 Task: Create List Brand Integration in Board Team Performance Management Software to Workspace Cloud Computing Software. Create List Brand Rollout in Board Content Strategy Implementation to Workspace Cloud Computing Software. Create List Brand Crisis Management in Board Sales Forecasting and Pipeline Management to Workspace Cloud Computing Software
Action: Mouse moved to (90, 410)
Screenshot: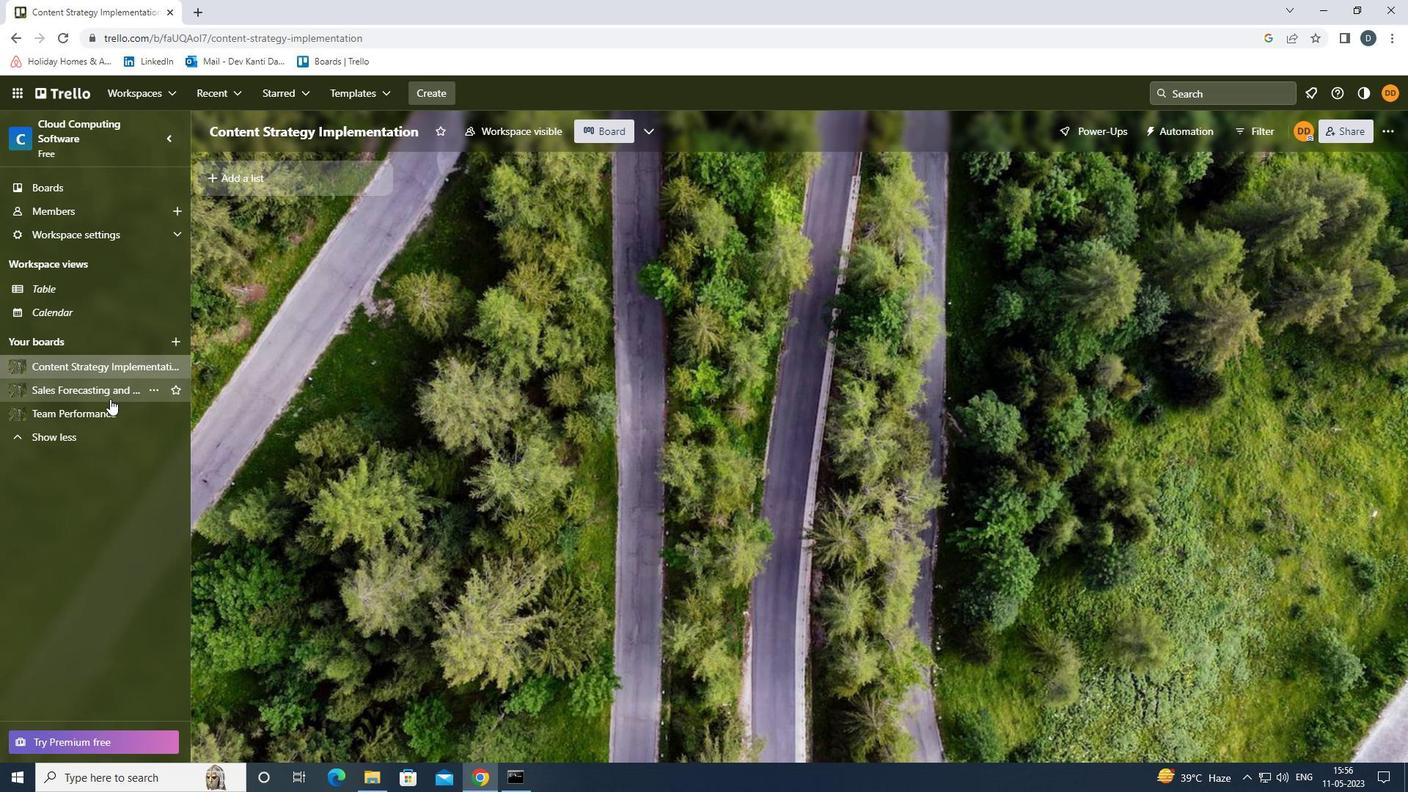 
Action: Mouse pressed left at (90, 410)
Screenshot: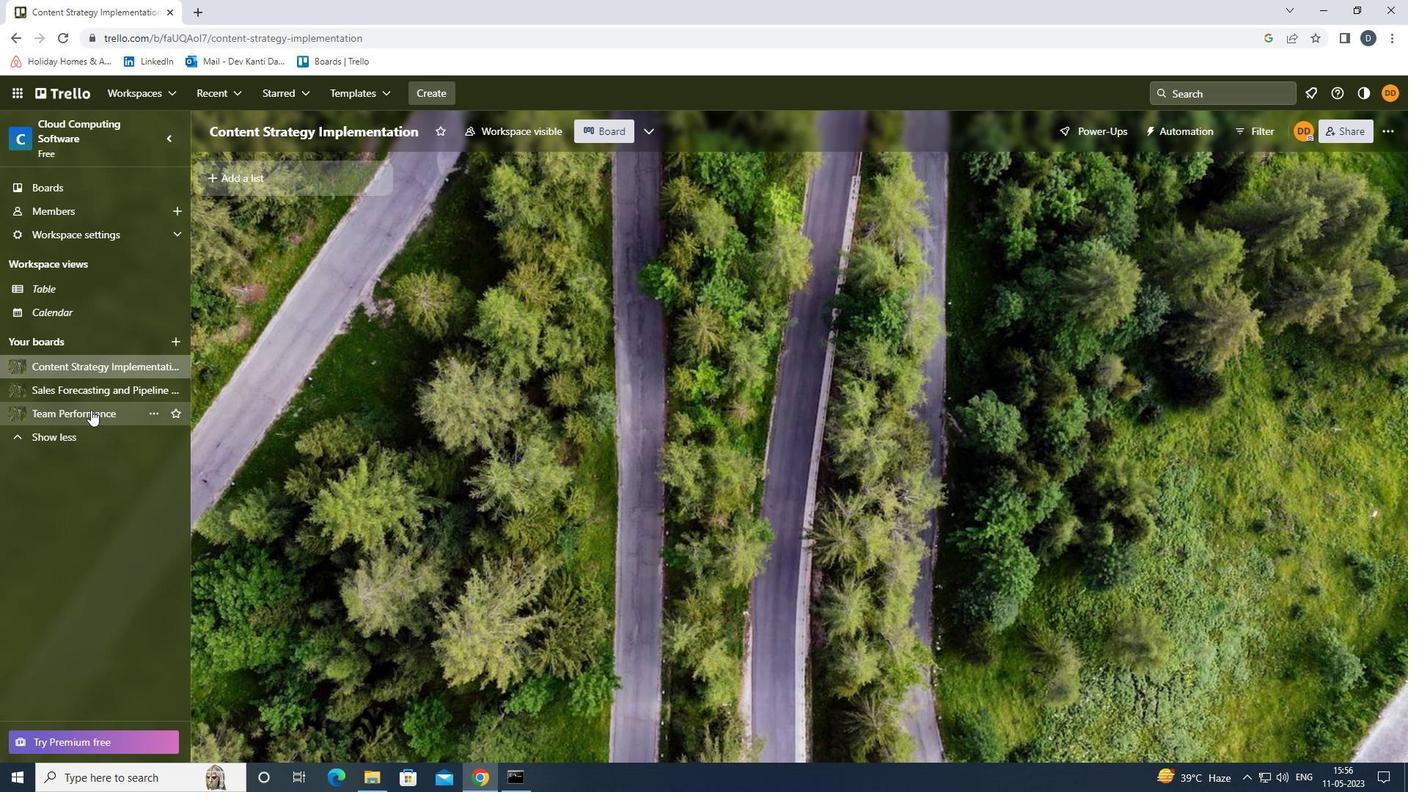 
Action: Mouse moved to (257, 188)
Screenshot: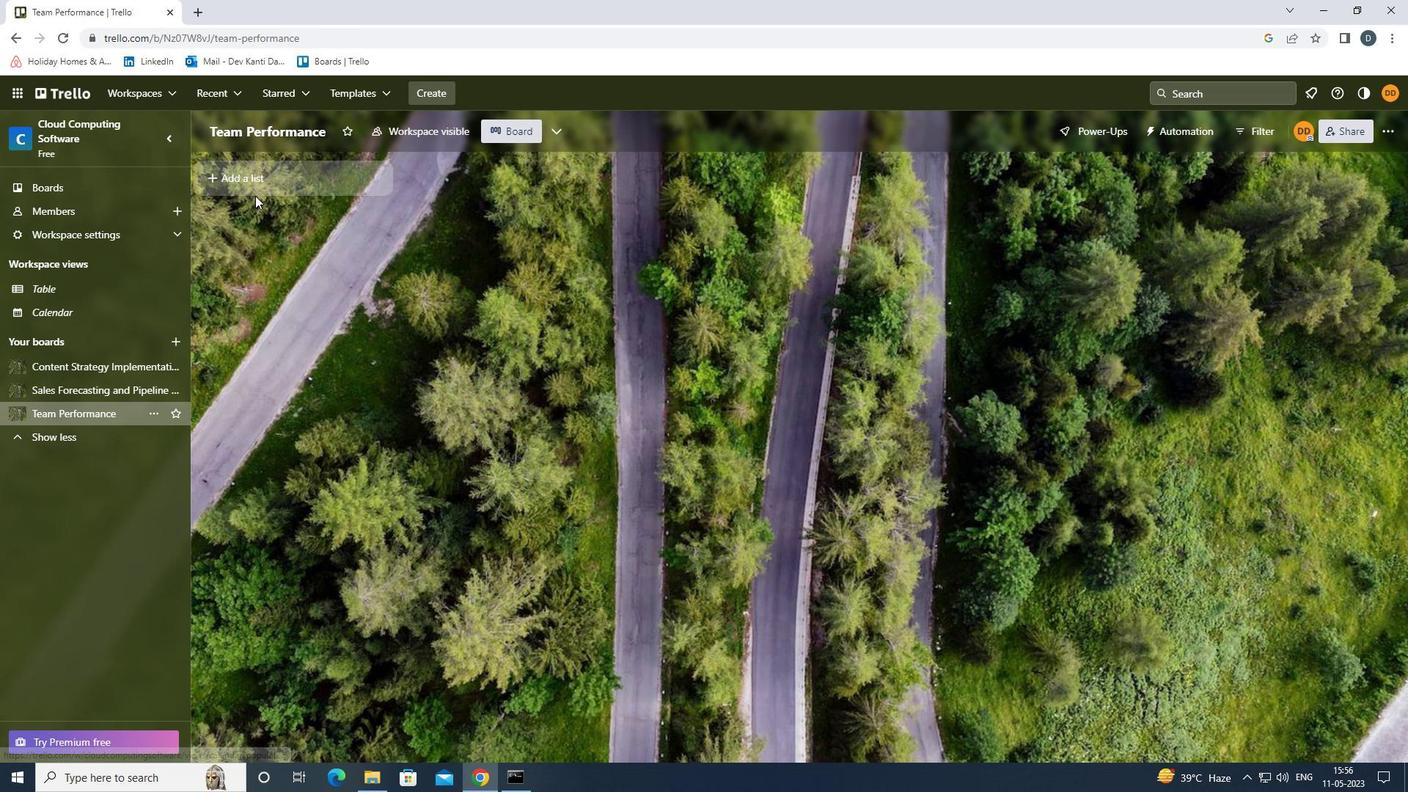
Action: Mouse pressed left at (257, 188)
Screenshot: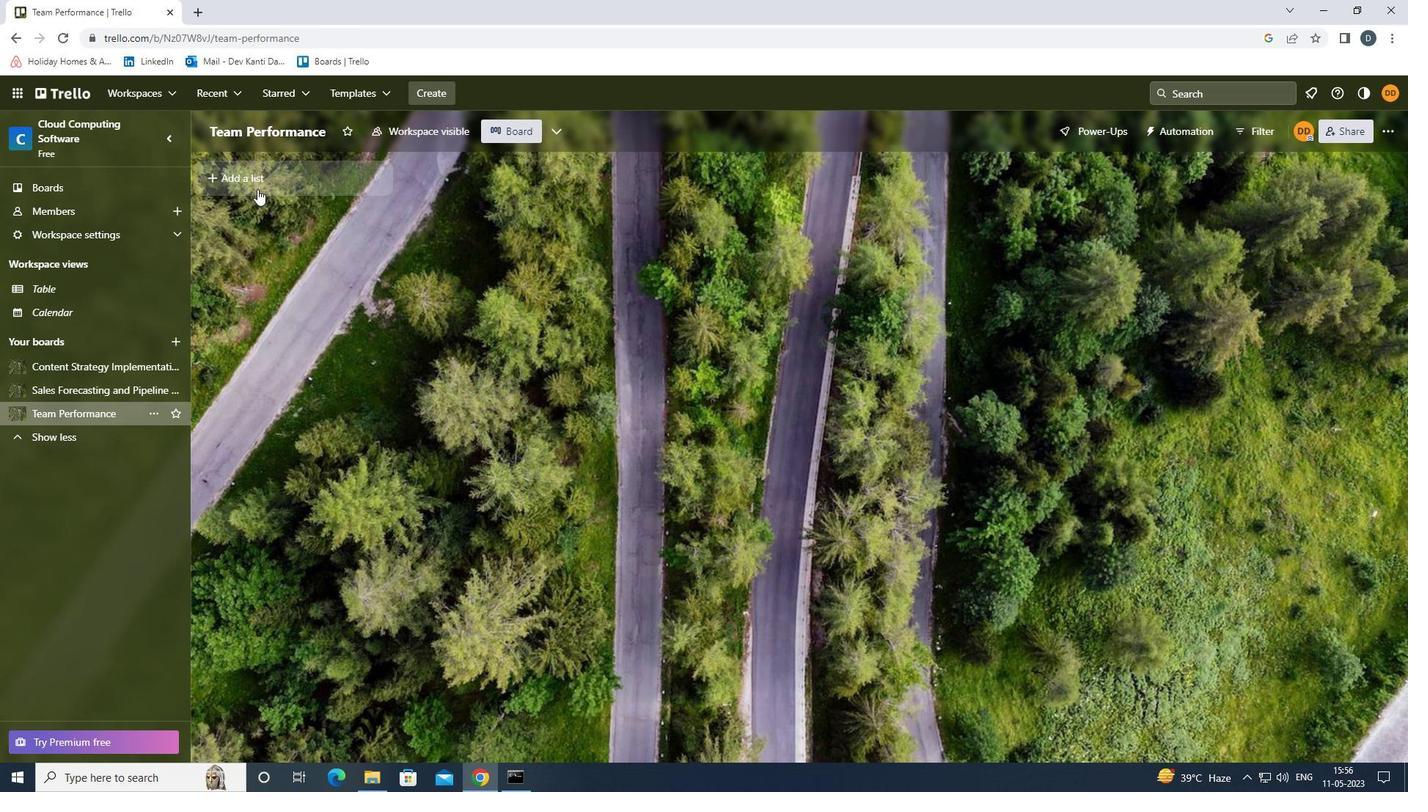 
Action: Mouse moved to (269, 184)
Screenshot: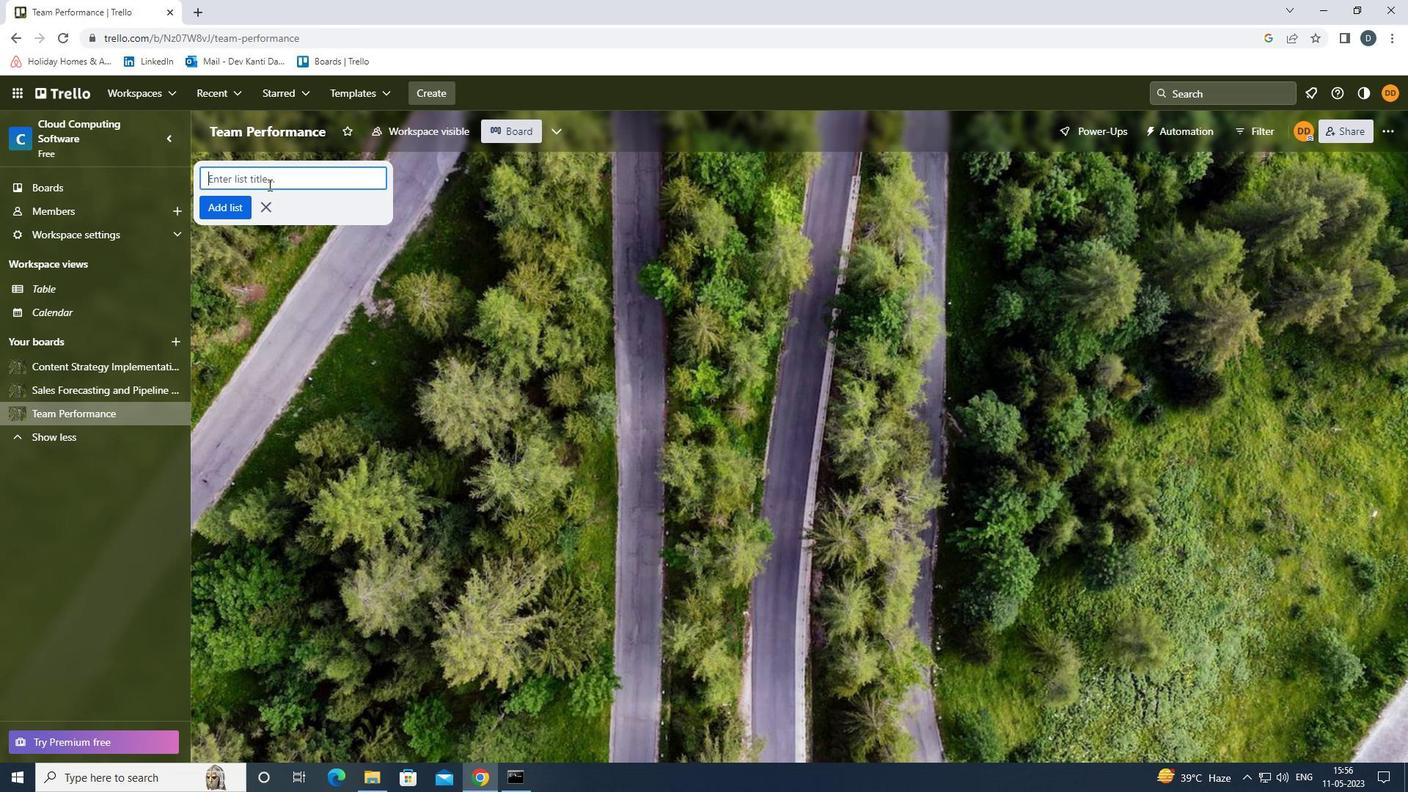 
Action: Key pressed <Key.shift><Key.shift><Key.shift><Key.shift><Key.shift><Key.shift>BRAND<Key.space><Key.shift><Key.shift><Key.shift><Key.shift><Key.shift><Key.shift><Key.shift><Key.shift><Key.shift>INTEGRATION<Key.enter>
Screenshot: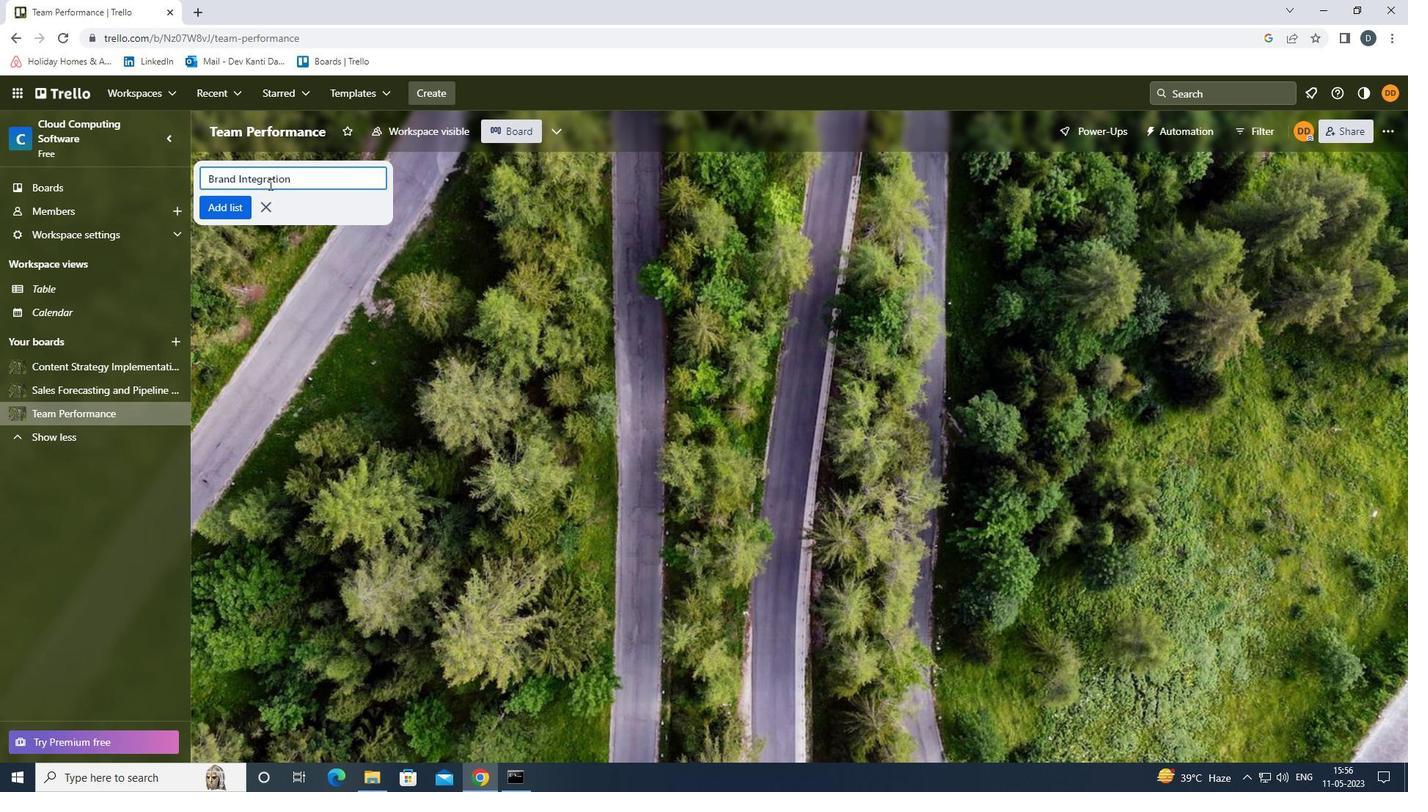 
Action: Mouse moved to (107, 367)
Screenshot: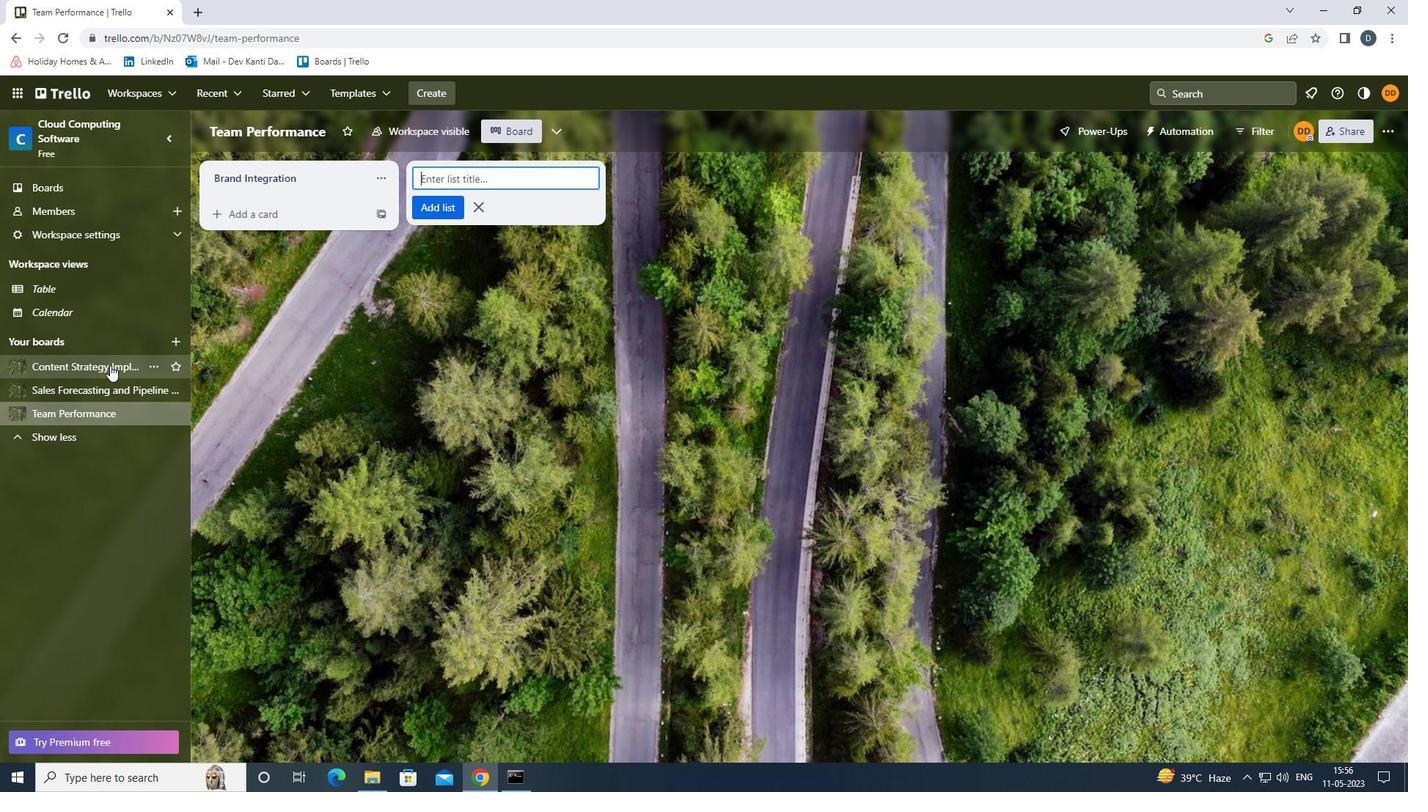 
Action: Mouse pressed left at (107, 367)
Screenshot: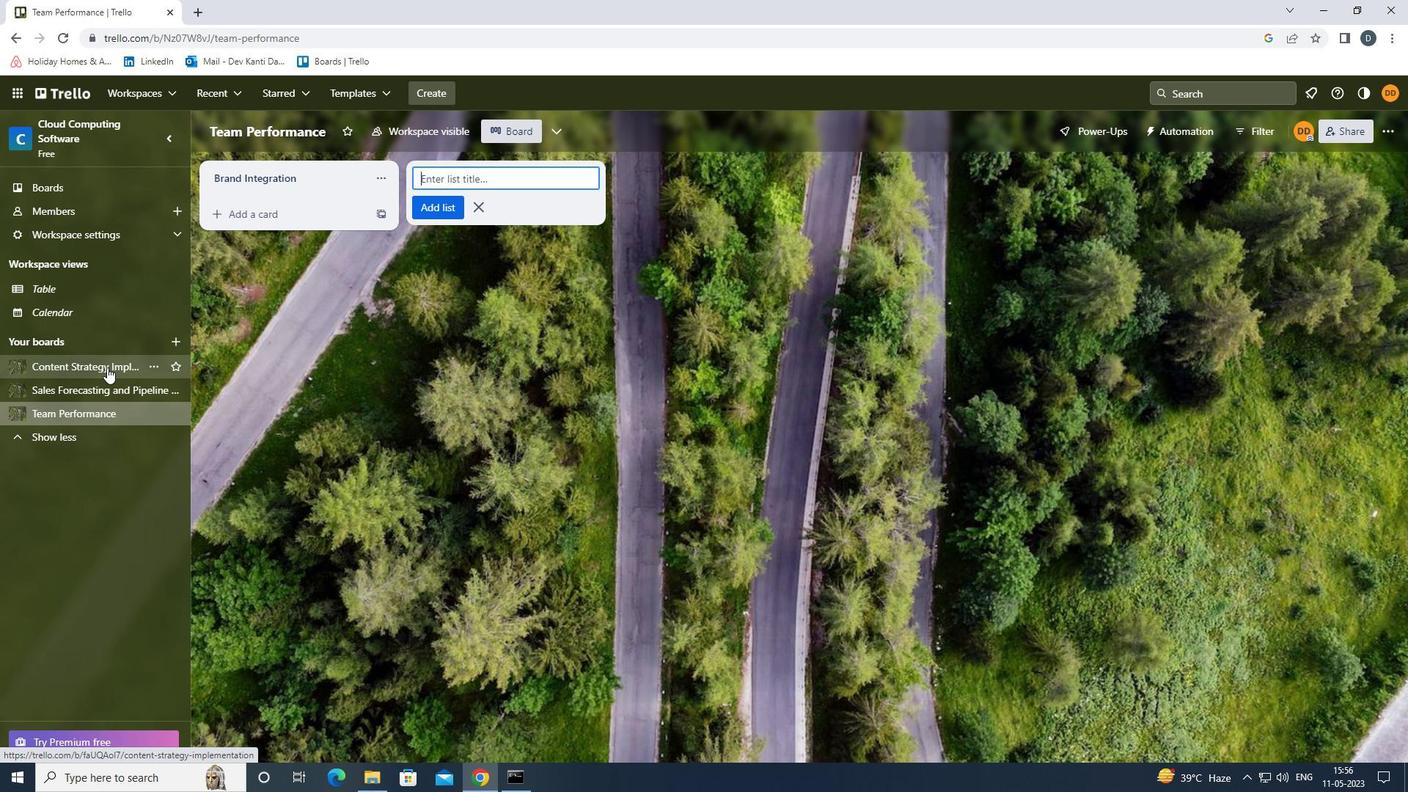 
Action: Mouse moved to (259, 185)
Screenshot: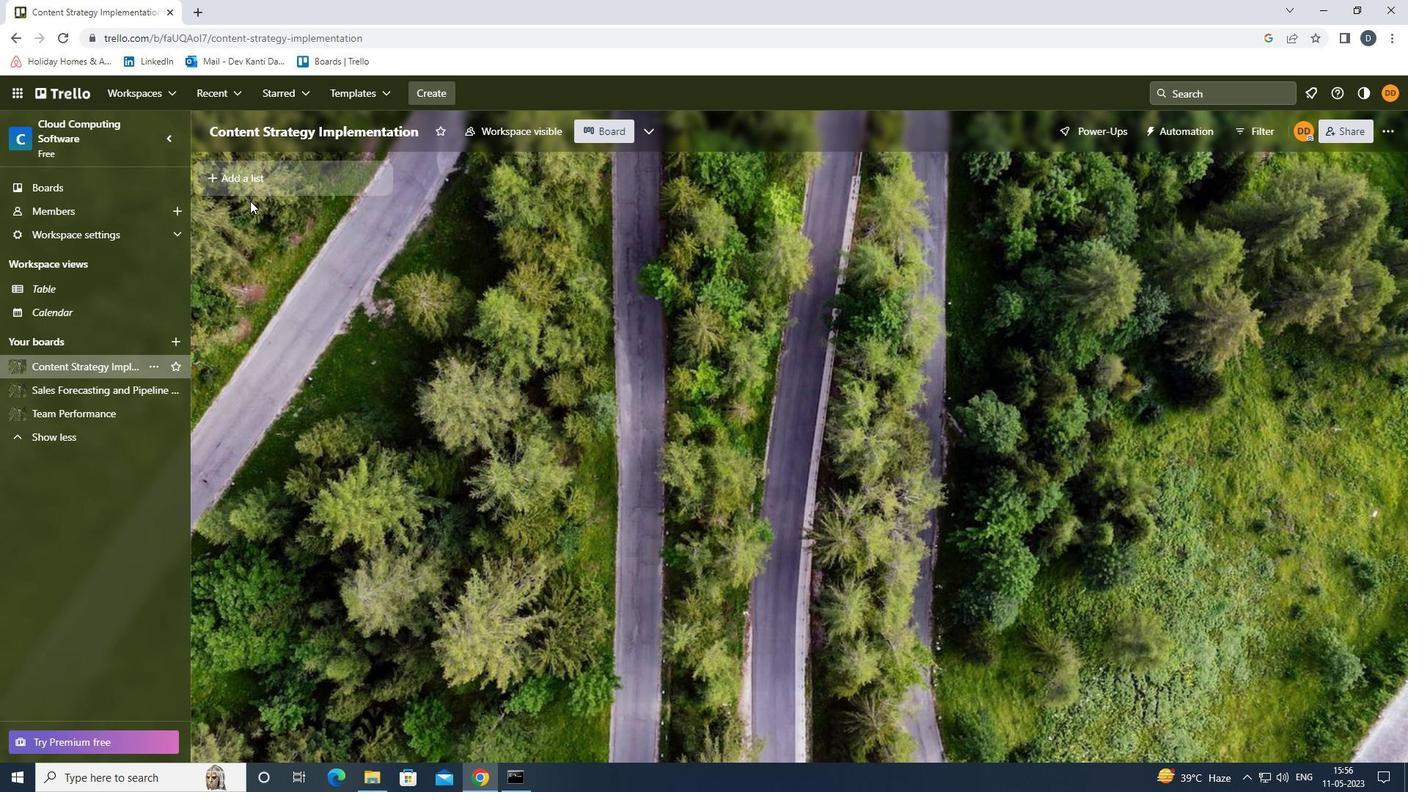 
Action: Mouse pressed left at (259, 185)
Screenshot: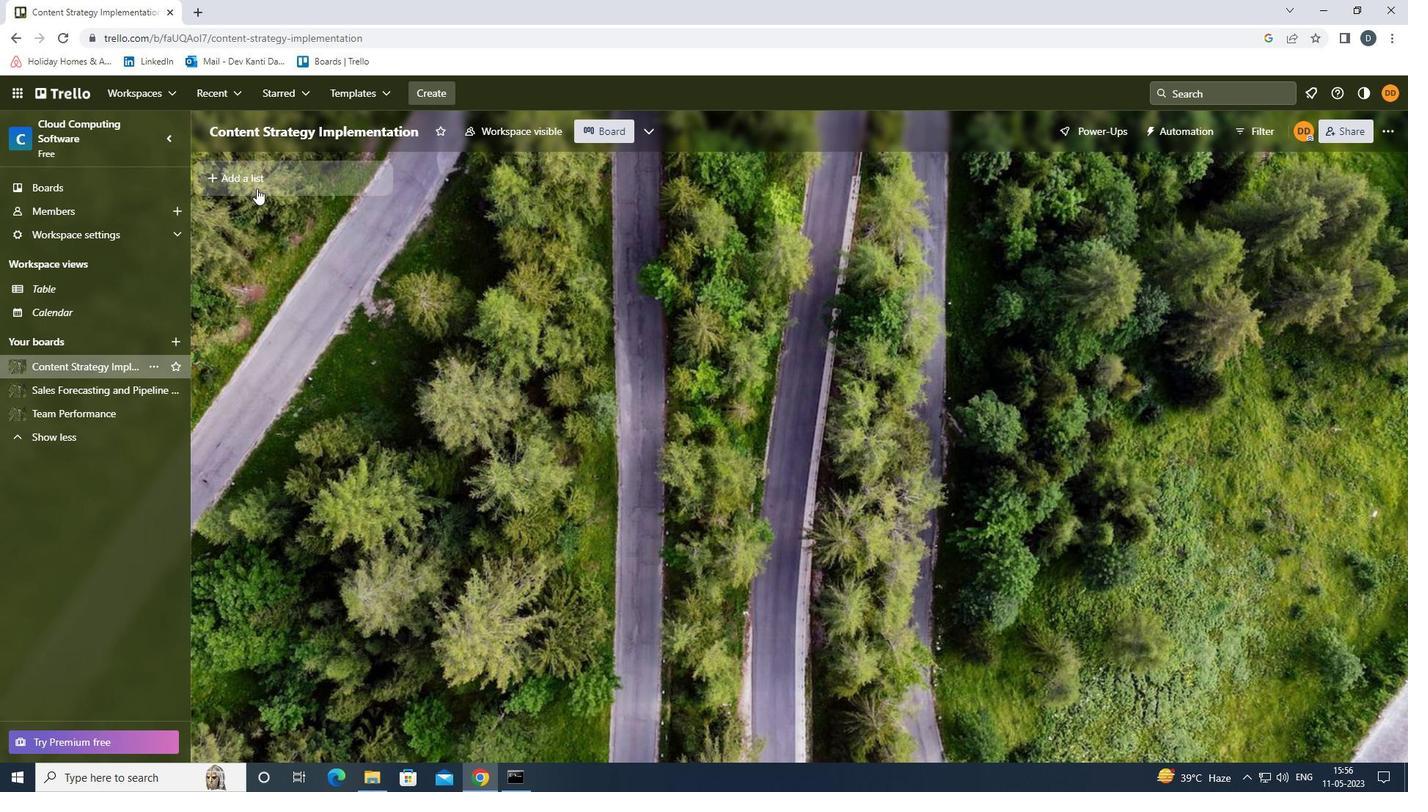 
Action: Mouse moved to (276, 181)
Screenshot: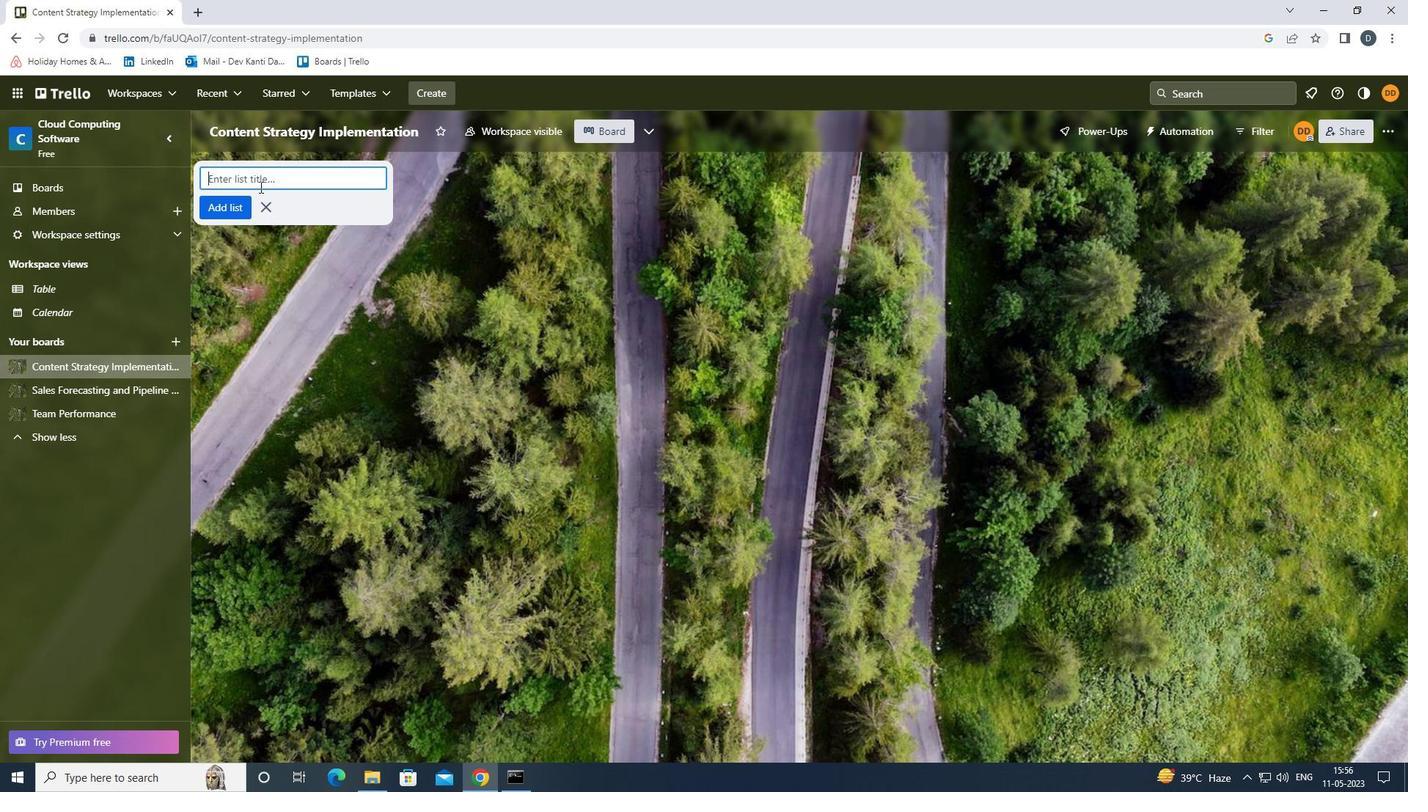 
Action: Key pressed <Key.shift><Key.shift><Key.shift><Key.shift><Key.shift><Key.shift><Key.shift><Key.shift><Key.shift><Key.shift><Key.shift><Key.shift><Key.shift><Key.shift><Key.shift><Key.shift><Key.shift><Key.shift><Key.shift><Key.shift><Key.shift><Key.shift><Key.shift><Key.shift><Key.shift><Key.shift><Key.shift><Key.shift><Key.shift><Key.shift><Key.shift><Key.shift><Key.shift><Key.shift><Key.shift><Key.shift><Key.shift><Key.shift><Key.shift><Key.shift><Key.shift><Key.shift><Key.shift><Key.shift><Key.shift><Key.shift><Key.shift><Key.shift><Key.shift><Key.shift><Key.shift><Key.shift><Key.shift><Key.shift><Key.shift><Key.shift><Key.shift><Key.shift><Key.shift><Key.shift><Key.shift><Key.shift><Key.shift><Key.shift><Key.shift><Key.shift><Key.shift><Key.shift><Key.shift><Key.shift><Key.shift><Key.shift><Key.shift><Key.shift><Key.shift><Key.shift><Key.shift><Key.shift><Key.shift><Key.shift><Key.shift><Key.shift><Key.shift><Key.shift><Key.shift>BRAND<Key.space><Key.shift><Key.shift><Key.shift><Key.shift><Key.shift><Key.shift><Key.shift><Key.shift>ROLLP<Key.backspace>OUT<Key.enter>
Screenshot: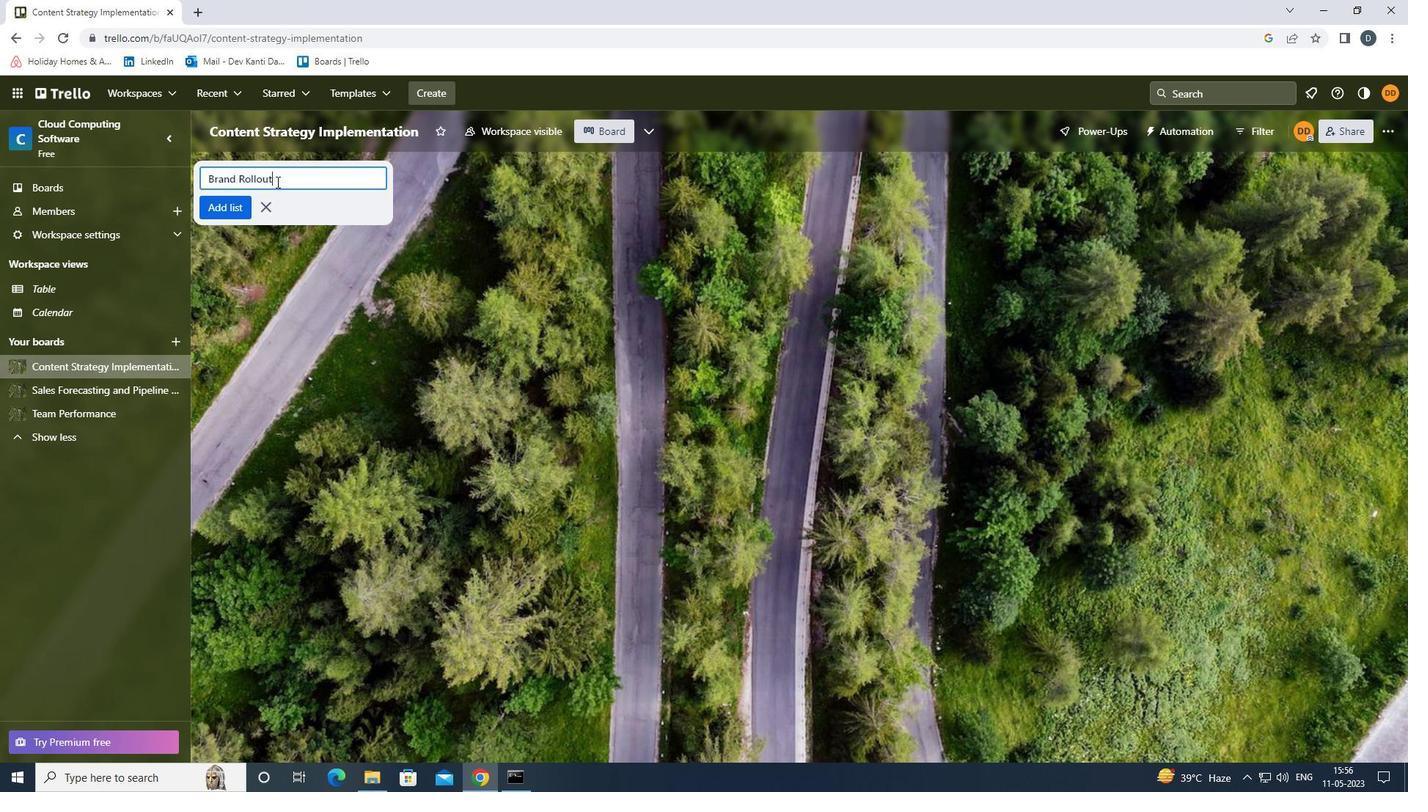
Action: Mouse moved to (85, 396)
Screenshot: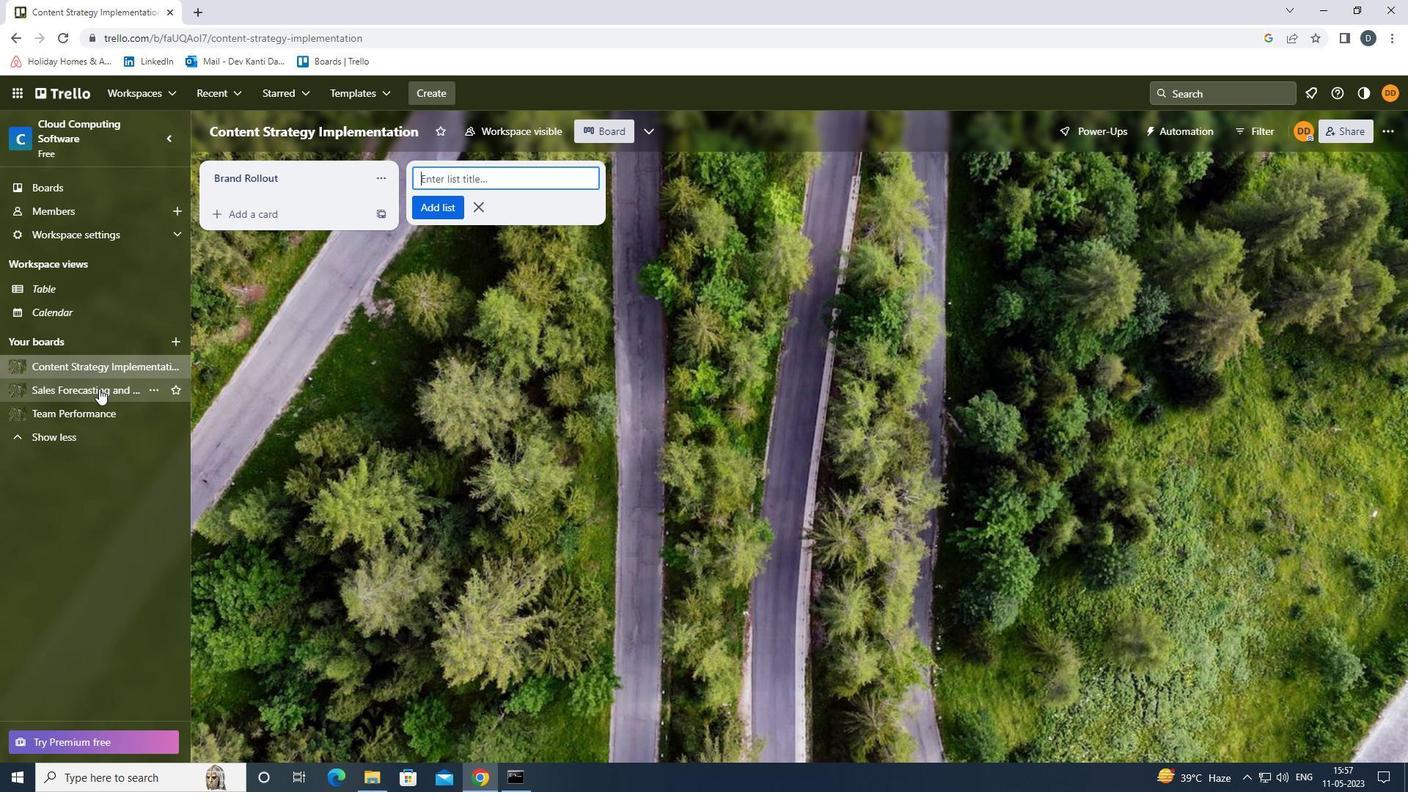 
Action: Mouse pressed left at (85, 396)
Screenshot: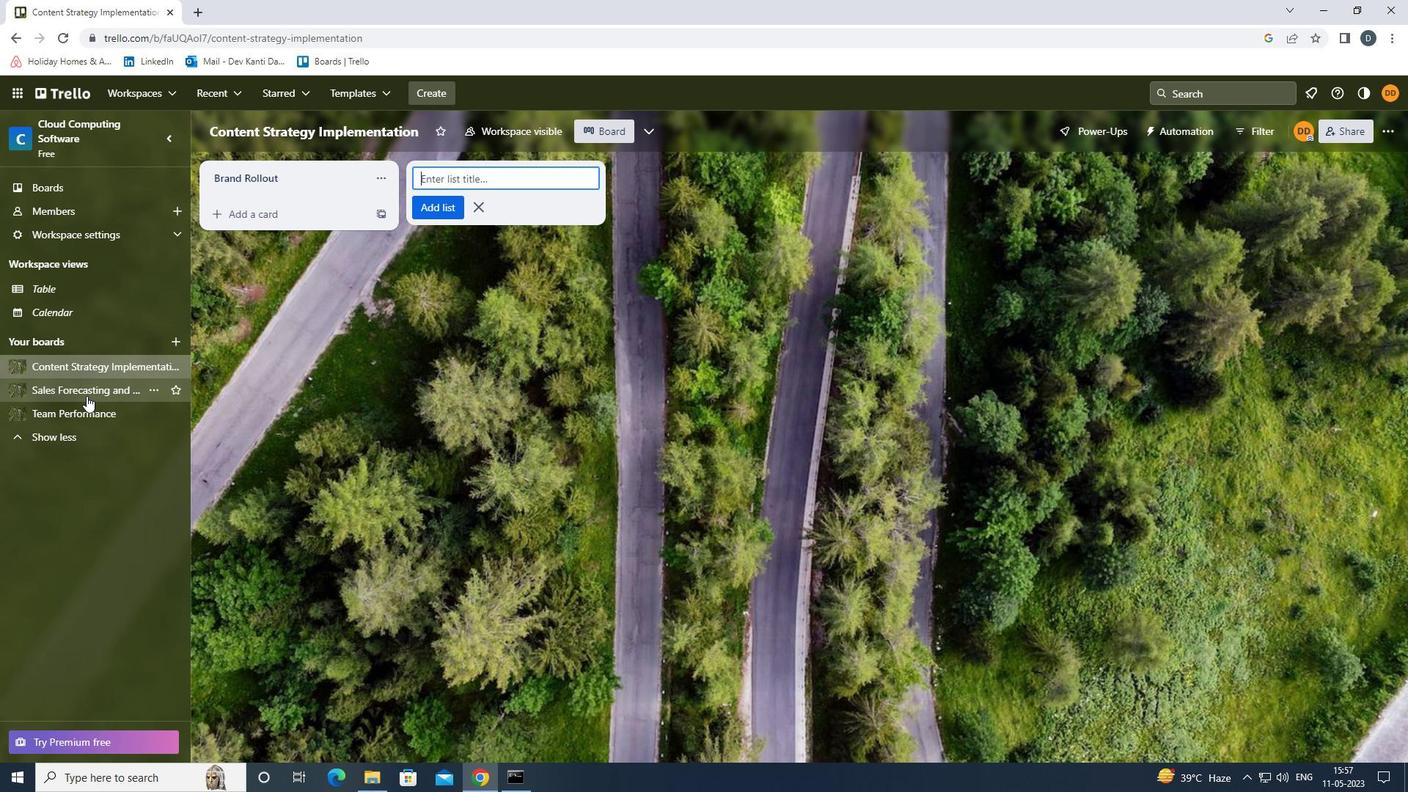 
Action: Mouse moved to (256, 187)
Screenshot: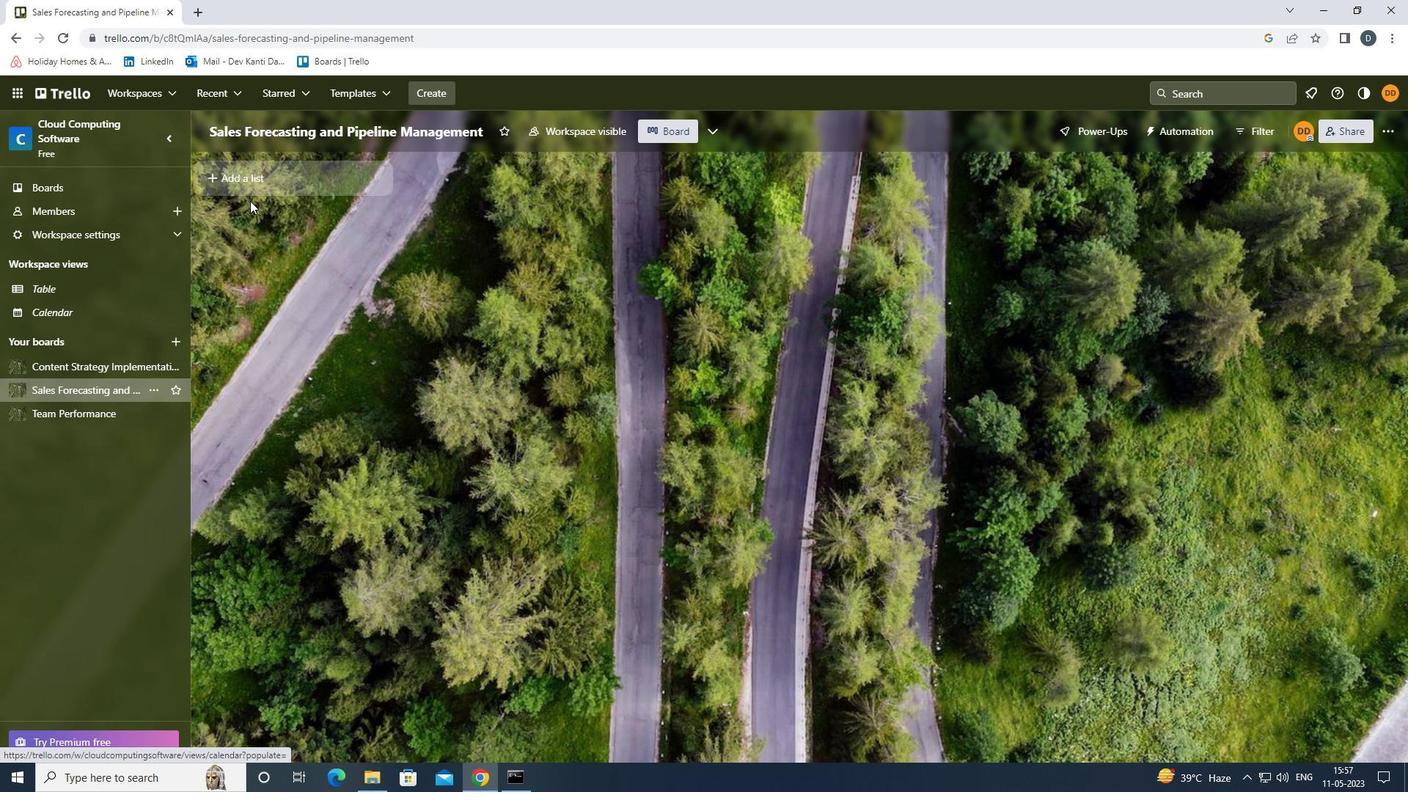 
Action: Mouse pressed left at (256, 187)
Screenshot: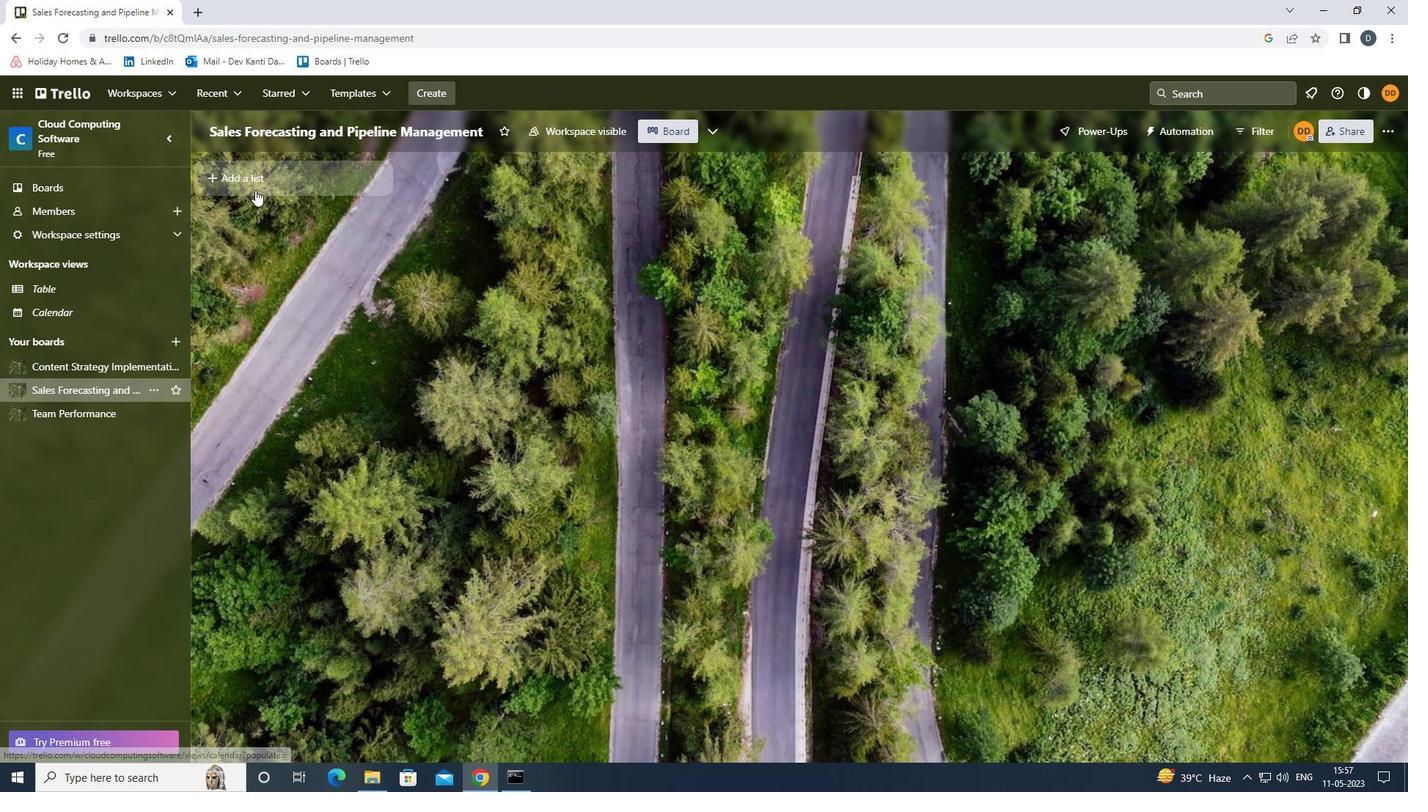 
Action: Mouse moved to (281, 179)
Screenshot: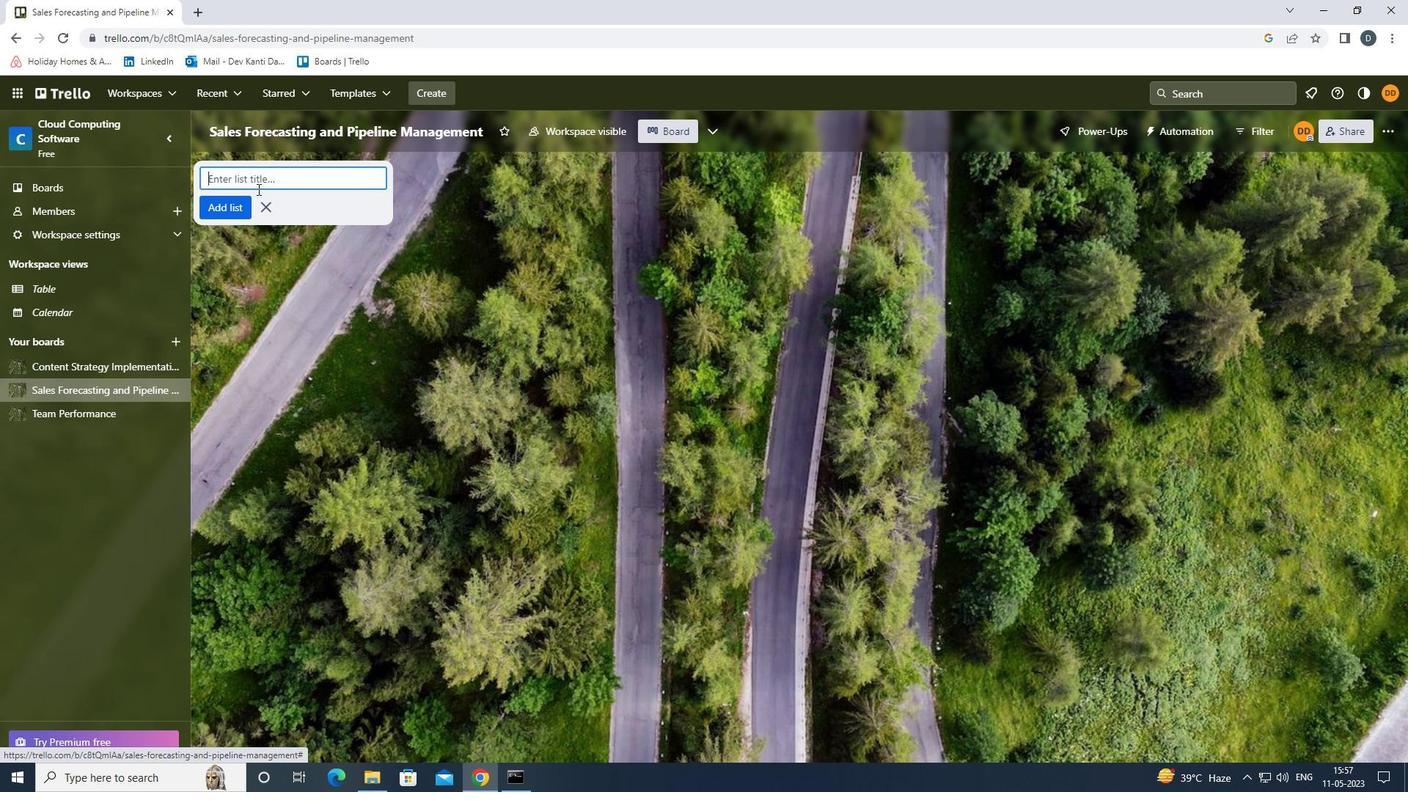 
Action: Key pressed <Key.shift><Key.shift><Key.shift><Key.shift><Key.shift><Key.shift><Key.shift>BRAND<Key.space><Key.shift><Key.shift><Key.shift>CRISIS<Key.space><Key.shift><Key.shift><Key.shift><Key.shift><Key.shift><Key.shift><Key.shift><Key.shift><Key.shift><Key.shift><Key.shift>MANAGEMENT<Key.enter>
Screenshot: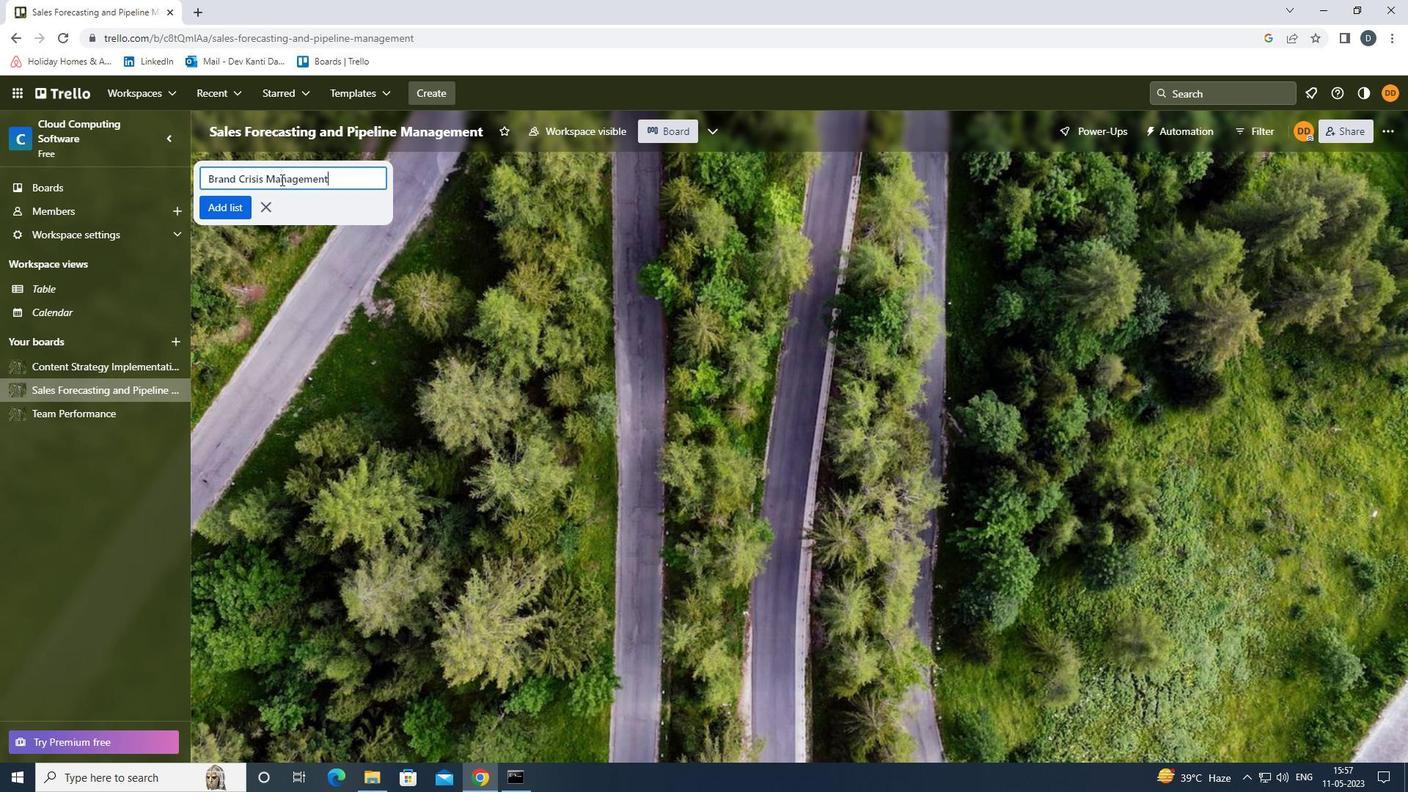 
Action: Mouse moved to (344, 411)
Screenshot: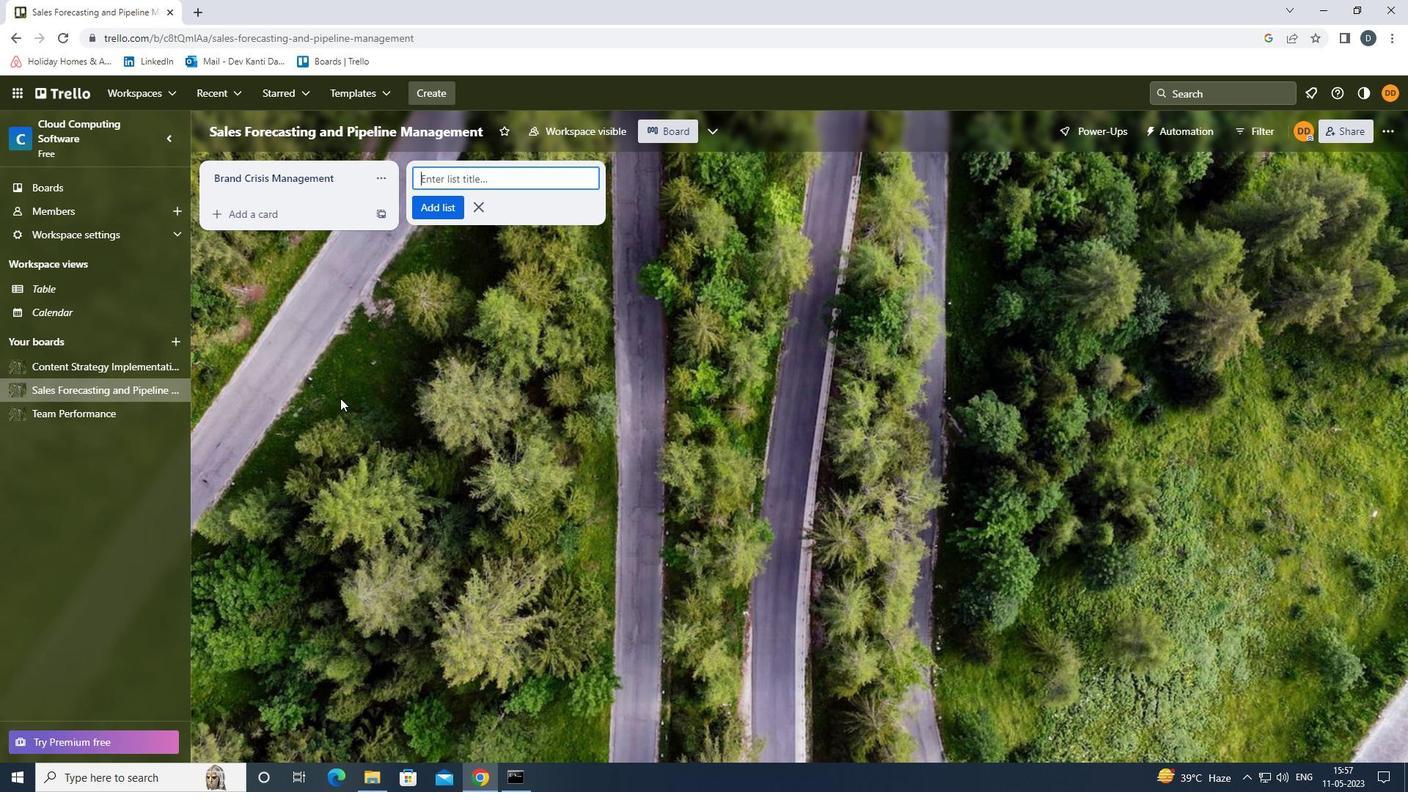 
Action: Mouse pressed left at (344, 411)
Screenshot: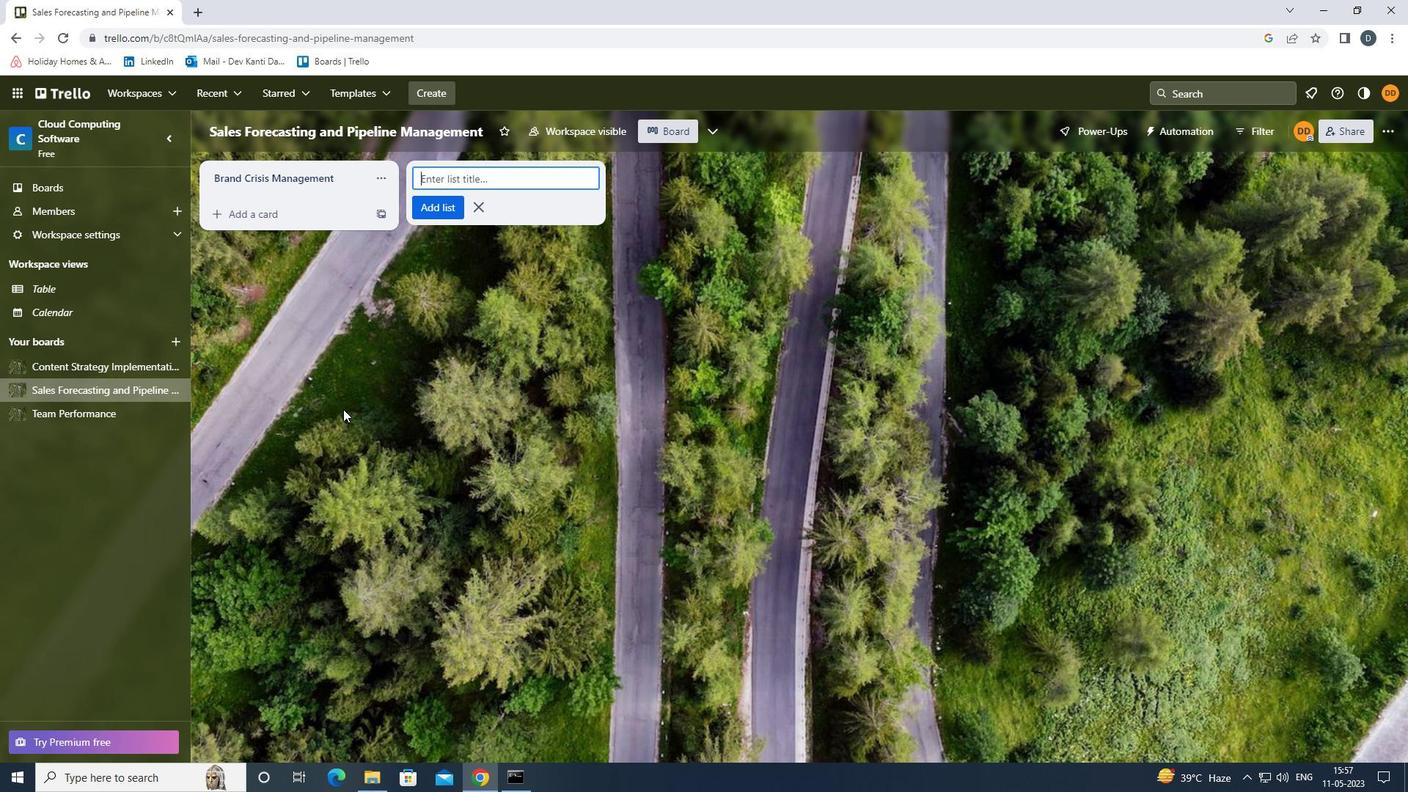 
